 Task: Add the task  Implement a new virtualization system for a company's IT infrastructure to the section Data Analytics Sprint in the project AgileResolve and add a Due Date to the respective task as 2024/04/24
Action: Mouse moved to (746, 371)
Screenshot: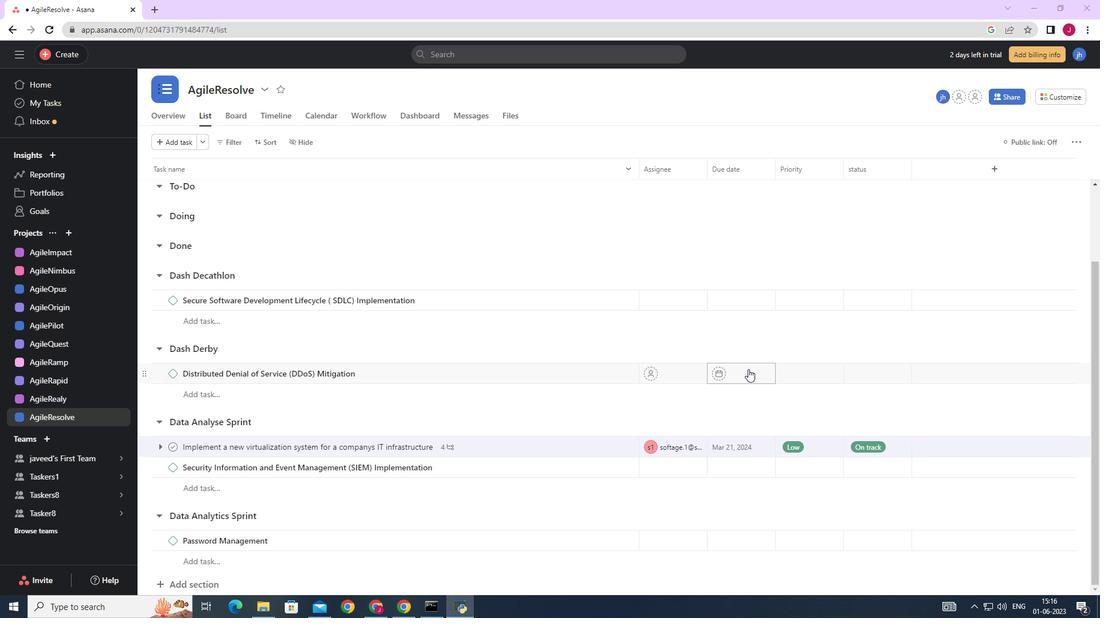 
Action: Mouse scrolled (746, 371) with delta (0, 0)
Screenshot: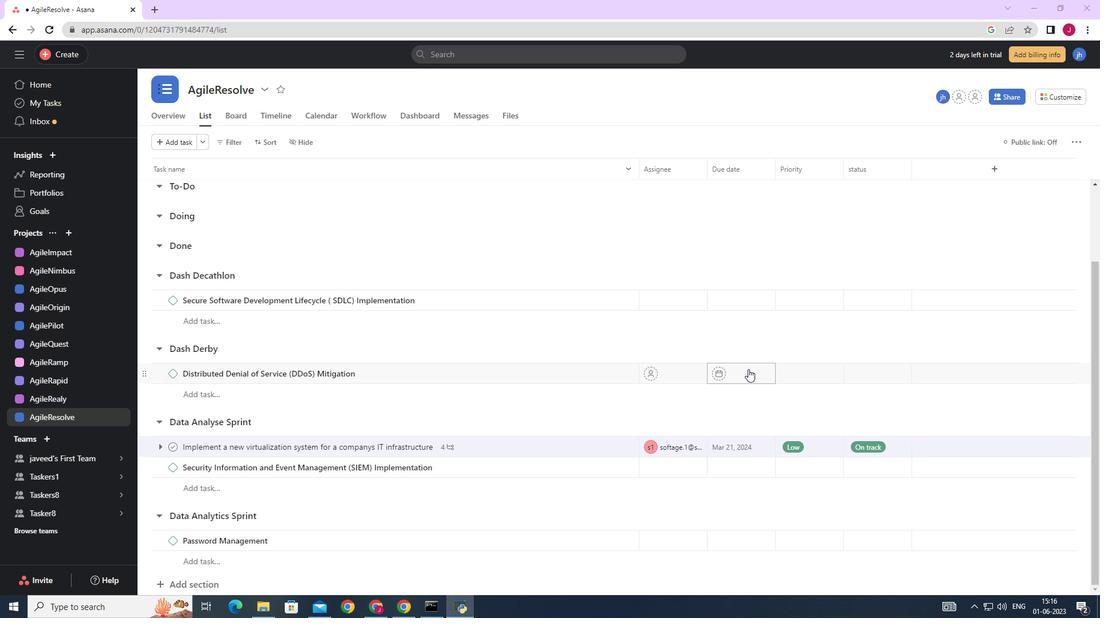 
Action: Mouse moved to (746, 371)
Screenshot: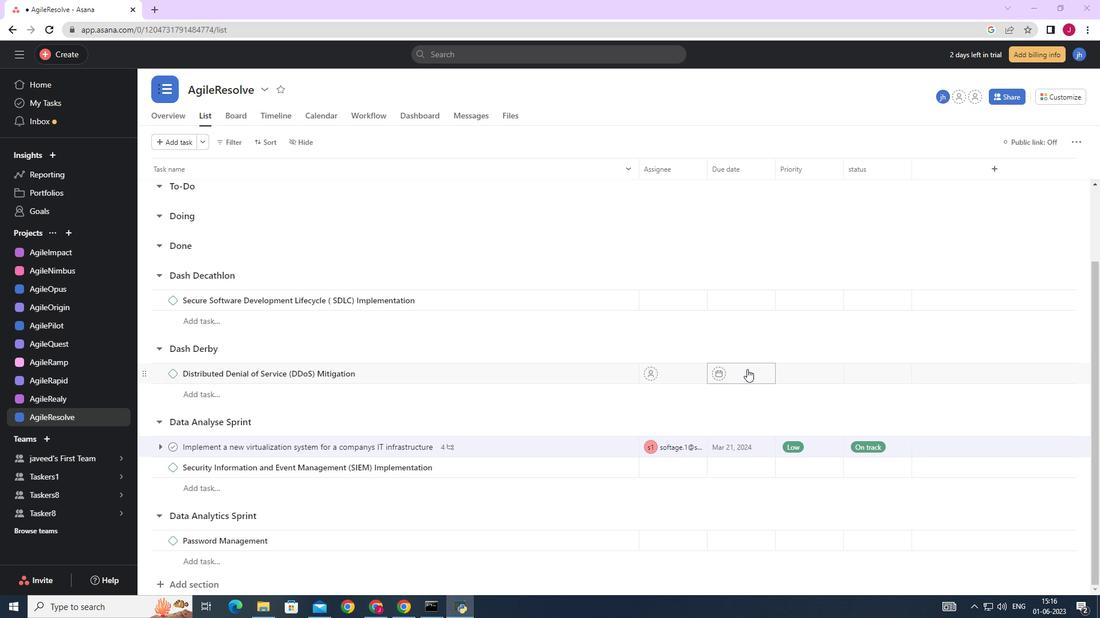 
Action: Mouse scrolled (746, 371) with delta (0, 0)
Screenshot: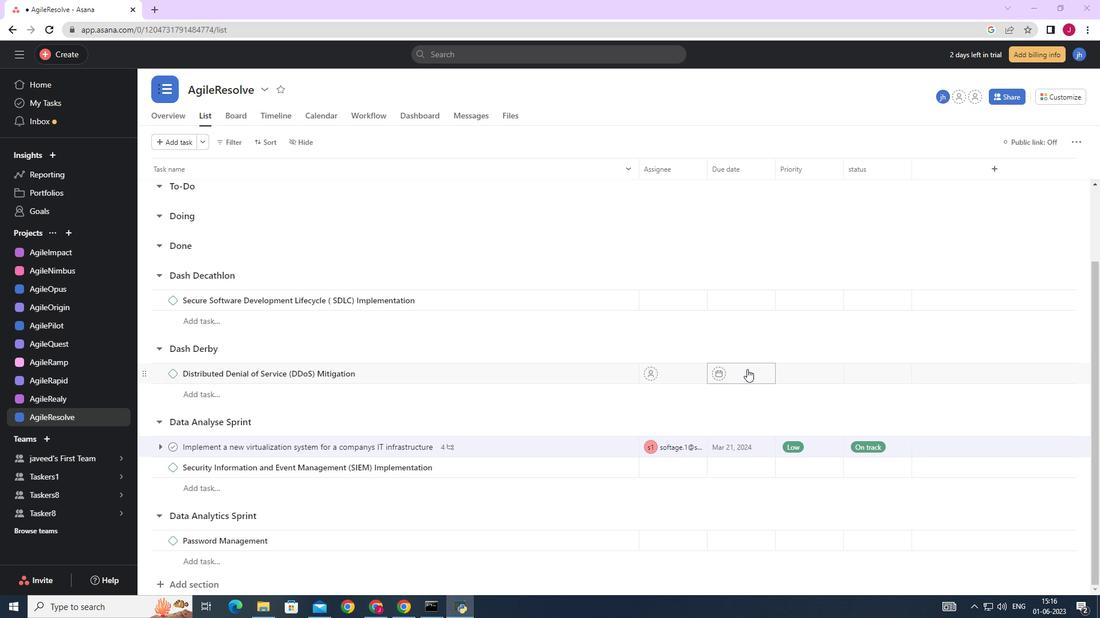 
Action: Mouse scrolled (746, 371) with delta (0, 0)
Screenshot: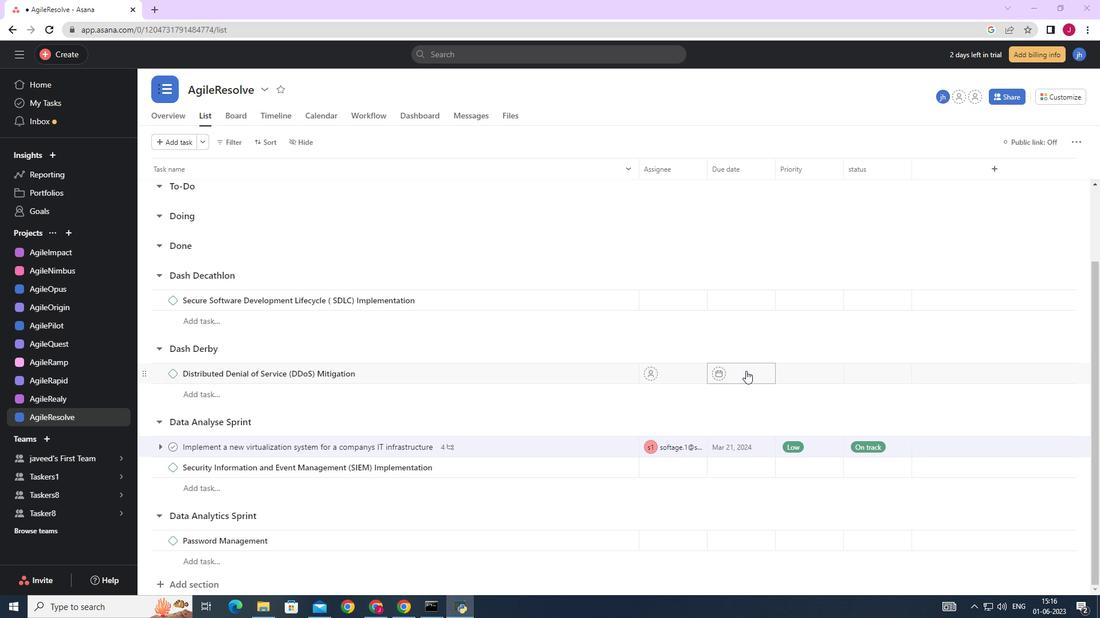 
Action: Mouse scrolled (746, 371) with delta (0, 0)
Screenshot: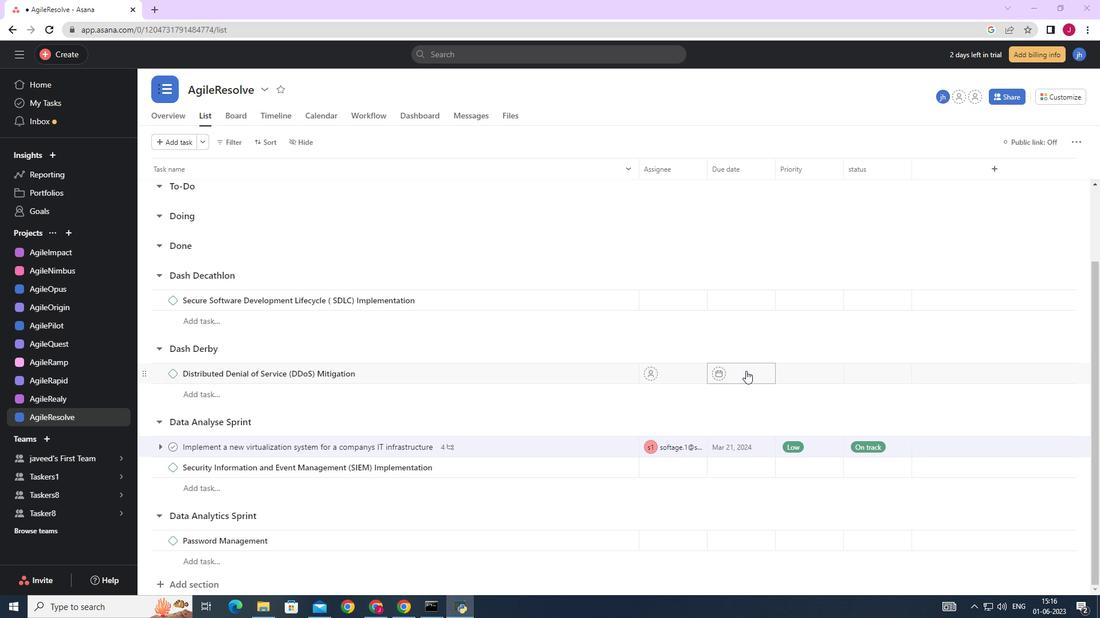 
Action: Mouse moved to (606, 448)
Screenshot: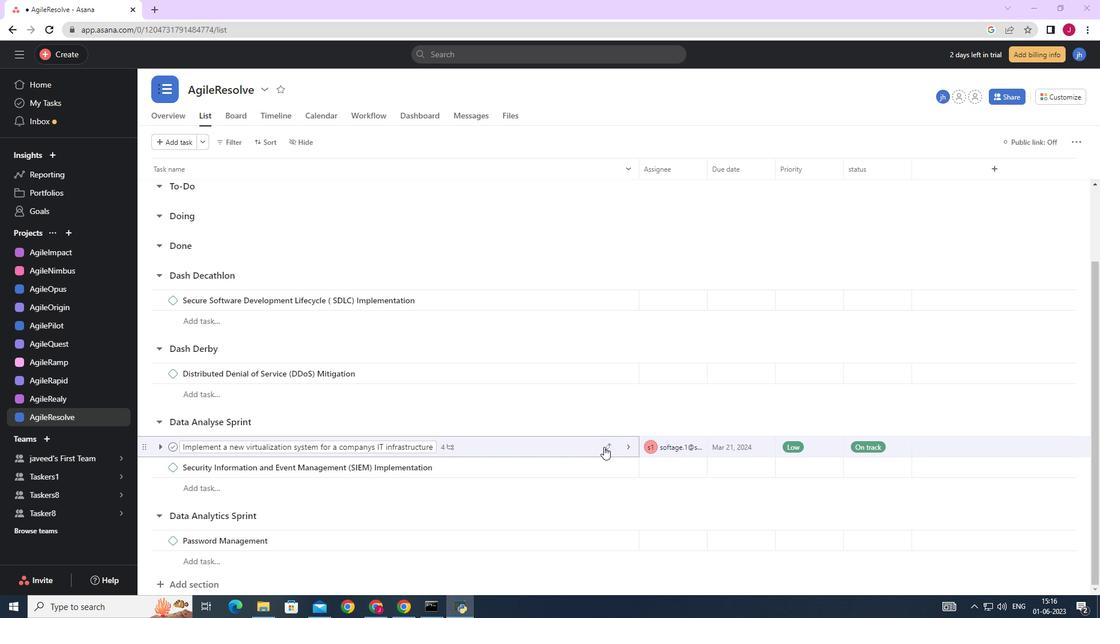 
Action: Mouse pressed left at (606, 448)
Screenshot: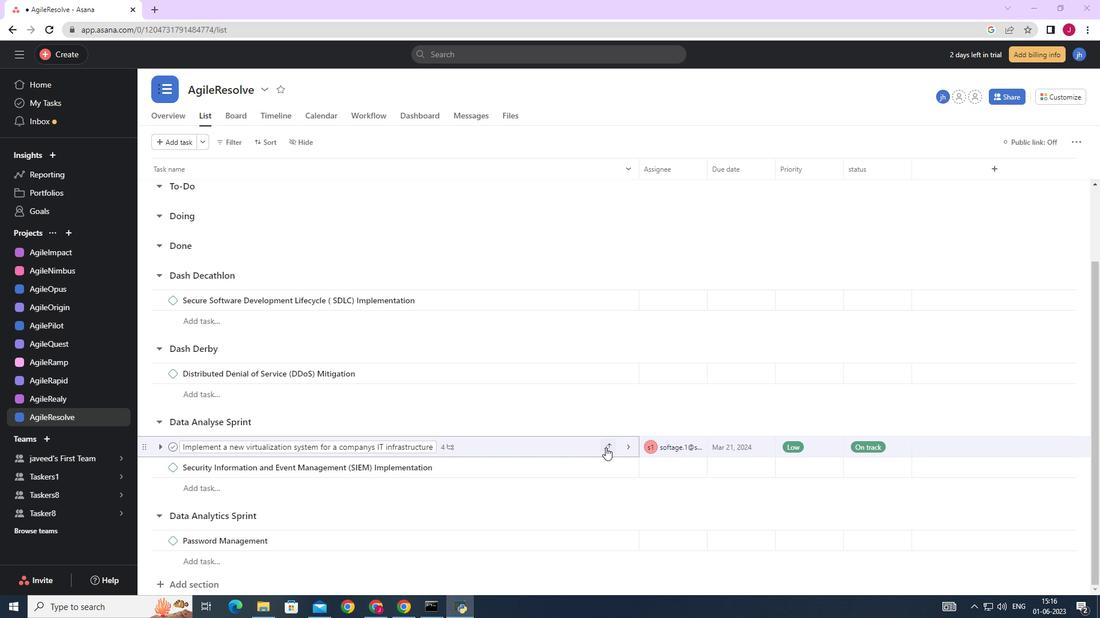 
Action: Mouse moved to (566, 422)
Screenshot: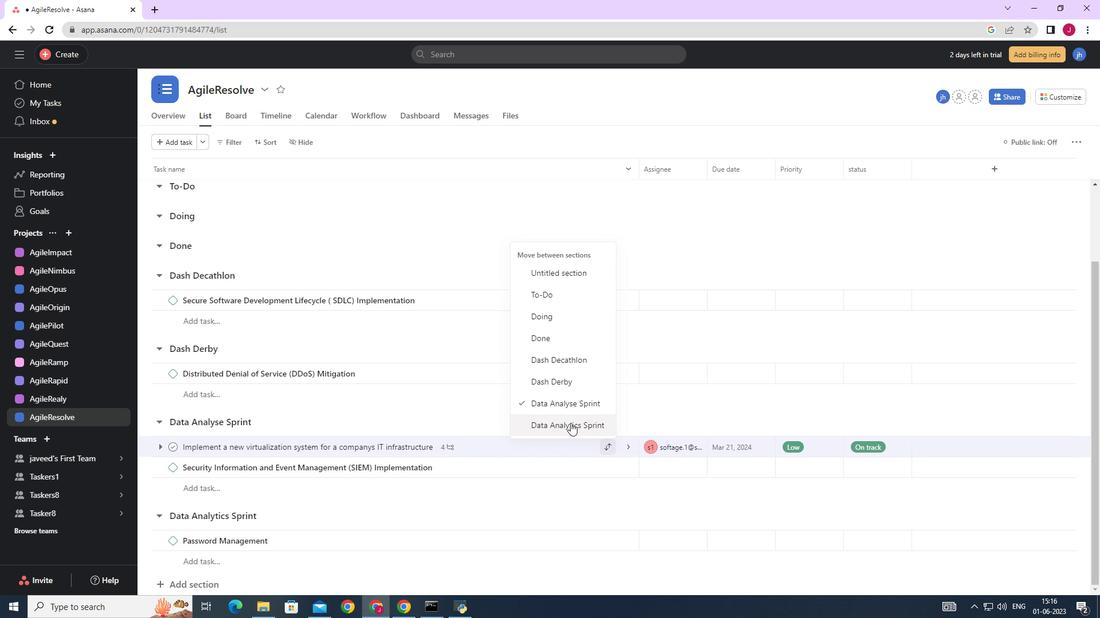 
Action: Mouse pressed left at (566, 422)
Screenshot: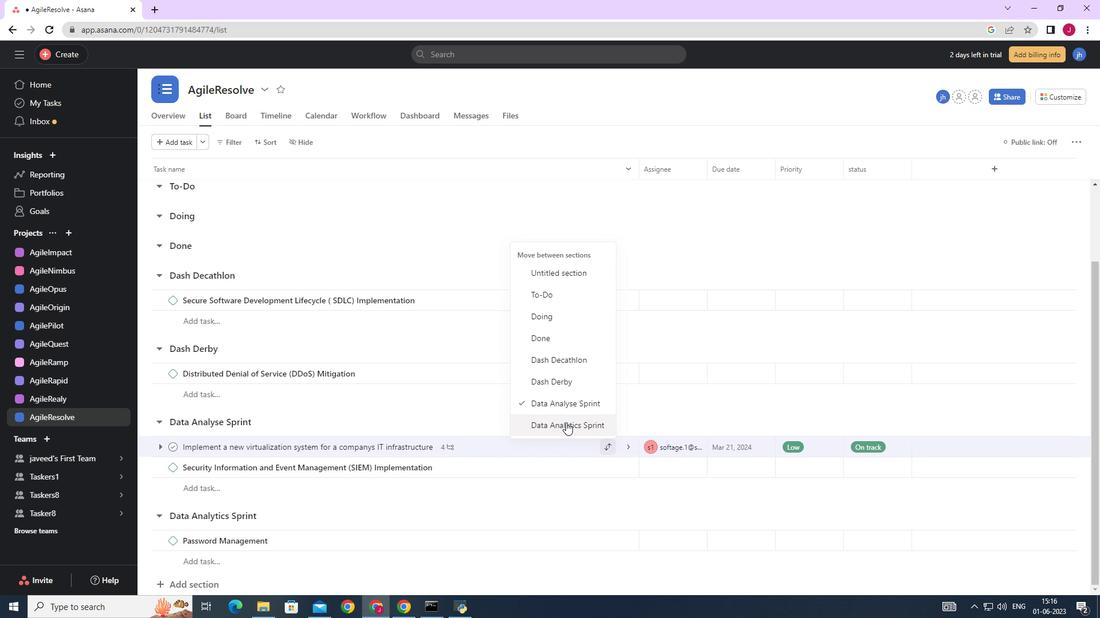 
Action: Mouse moved to (768, 524)
Screenshot: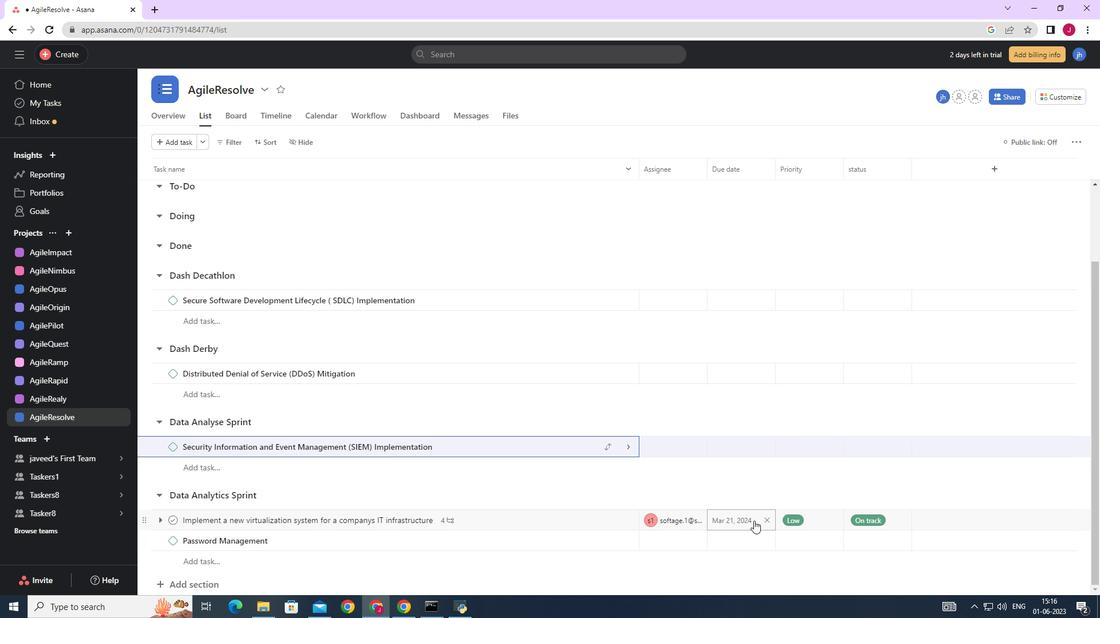 
Action: Mouse pressed left at (768, 524)
Screenshot: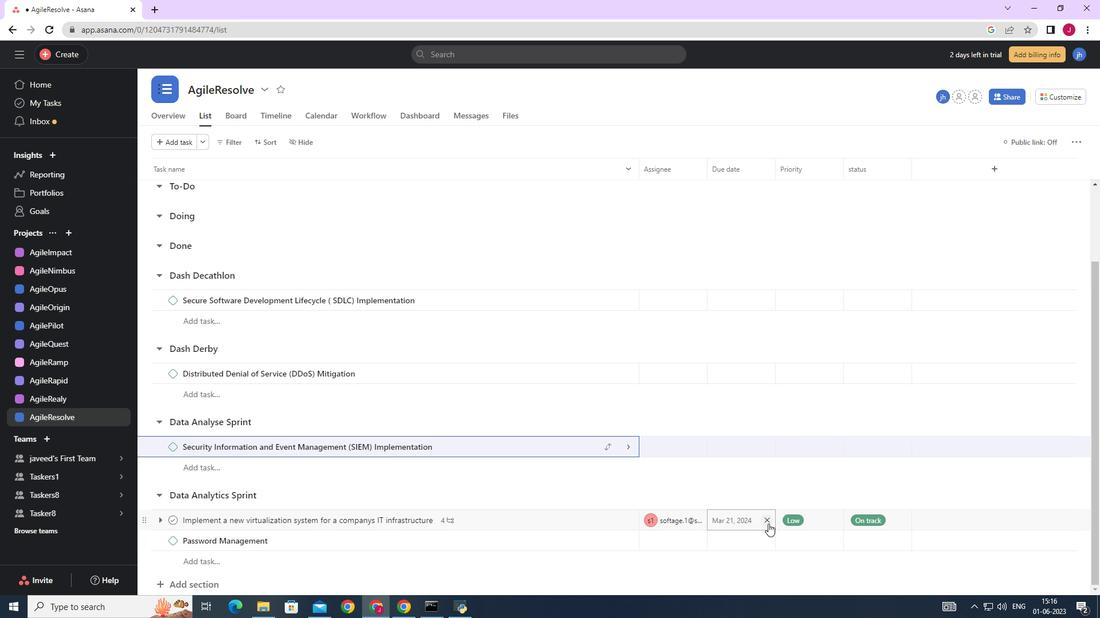 
Action: Mouse moved to (742, 524)
Screenshot: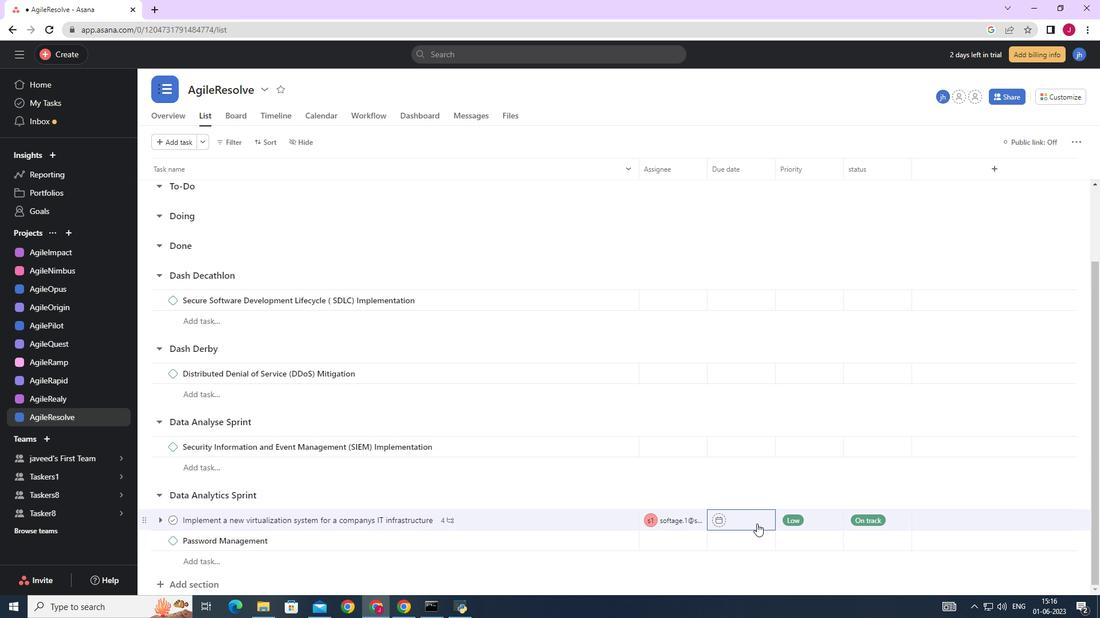 
Action: Mouse pressed left at (742, 524)
Screenshot: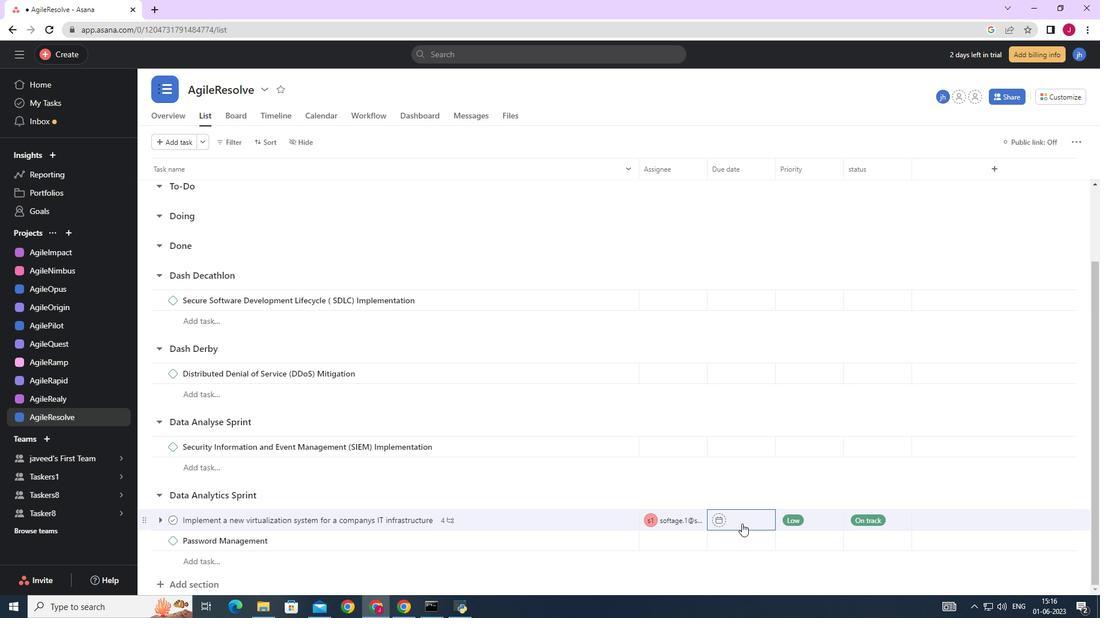 
Action: Mouse moved to (851, 339)
Screenshot: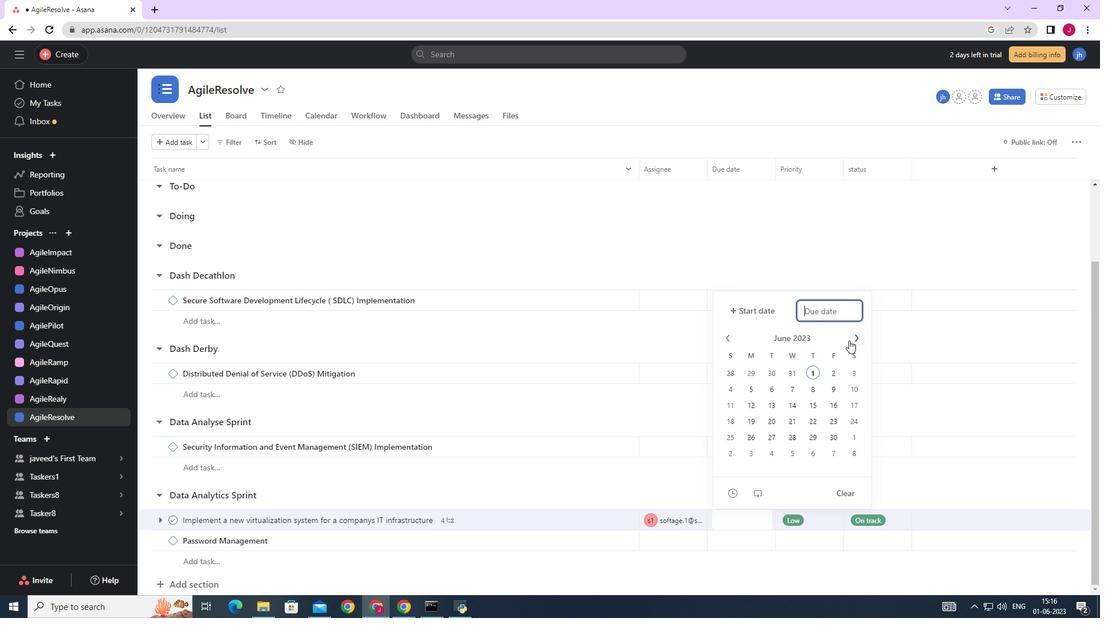 
Action: Mouse pressed left at (851, 339)
Screenshot: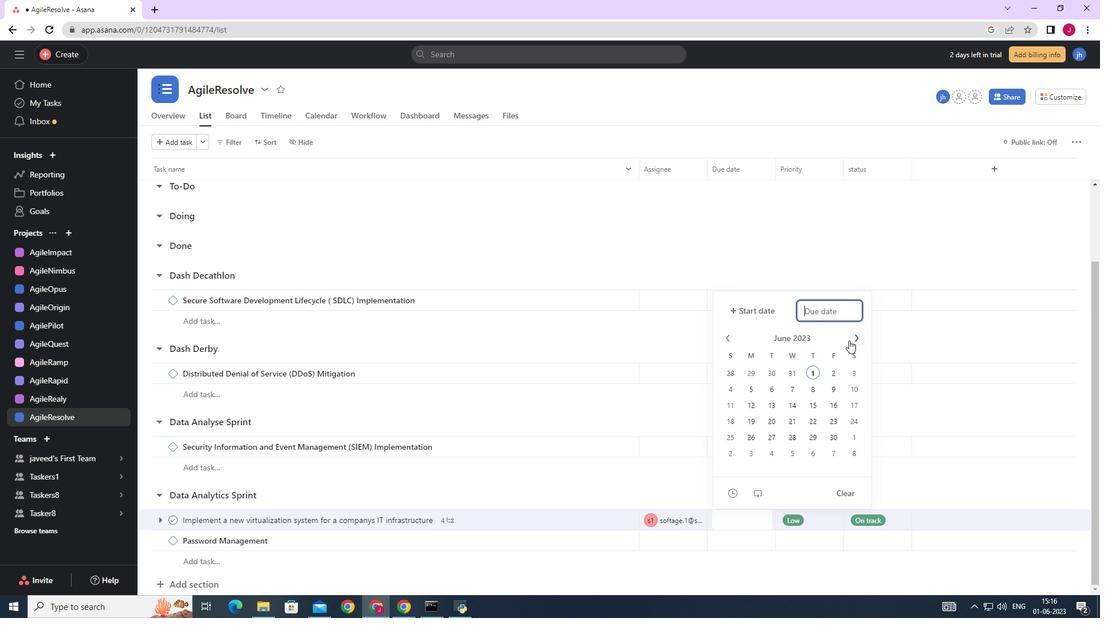 
Action: Mouse pressed left at (851, 339)
Screenshot: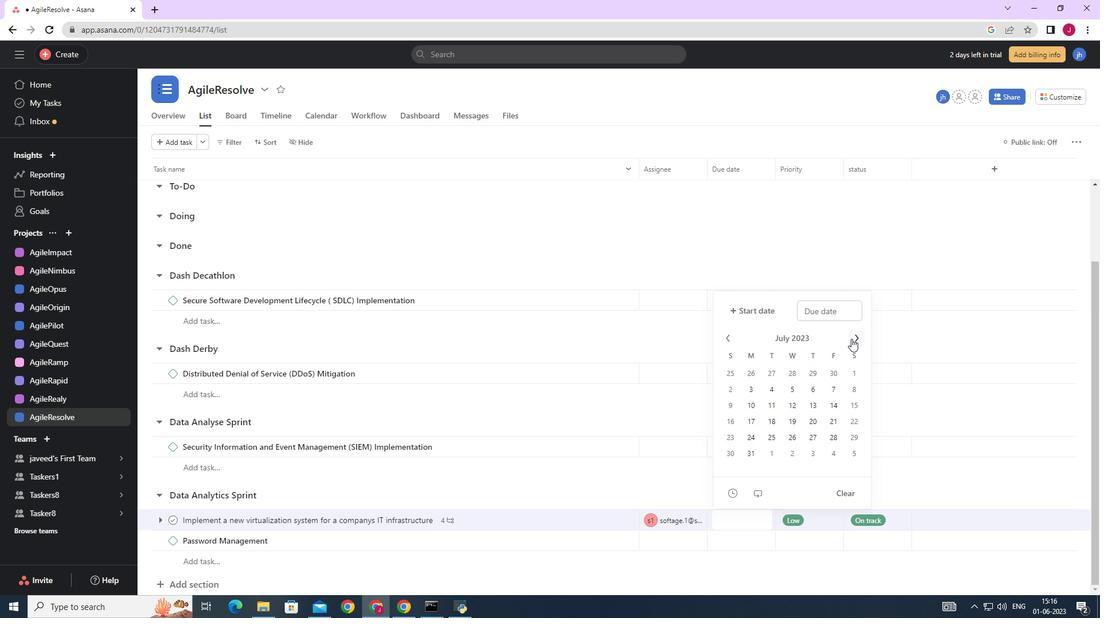 
Action: Mouse pressed left at (851, 339)
Screenshot: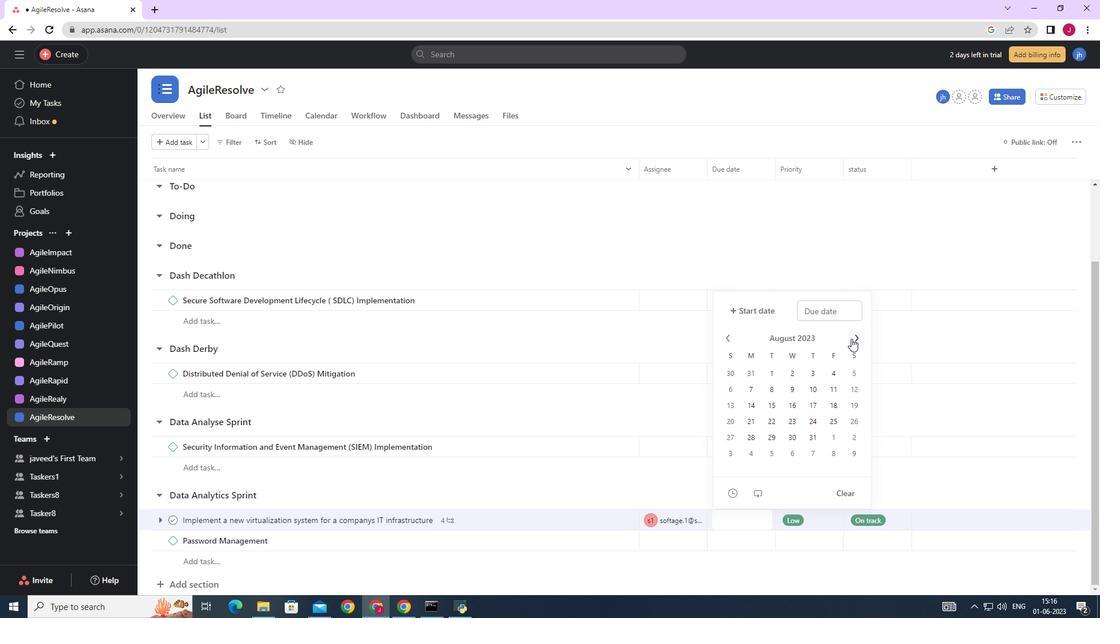 
Action: Mouse moved to (855, 337)
Screenshot: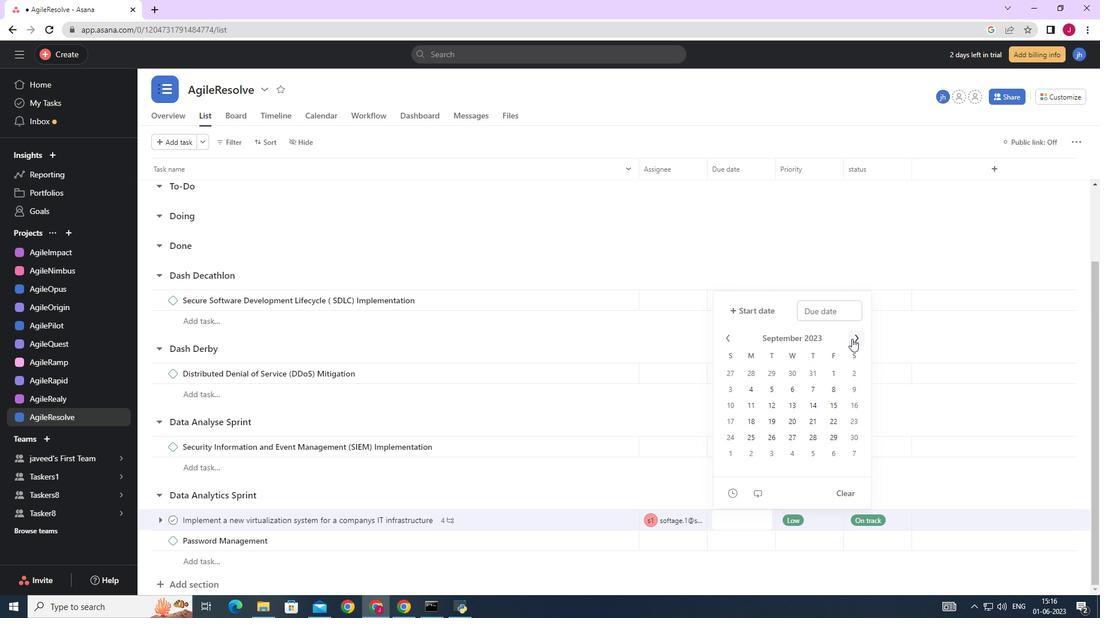 
Action: Mouse pressed left at (855, 337)
Screenshot: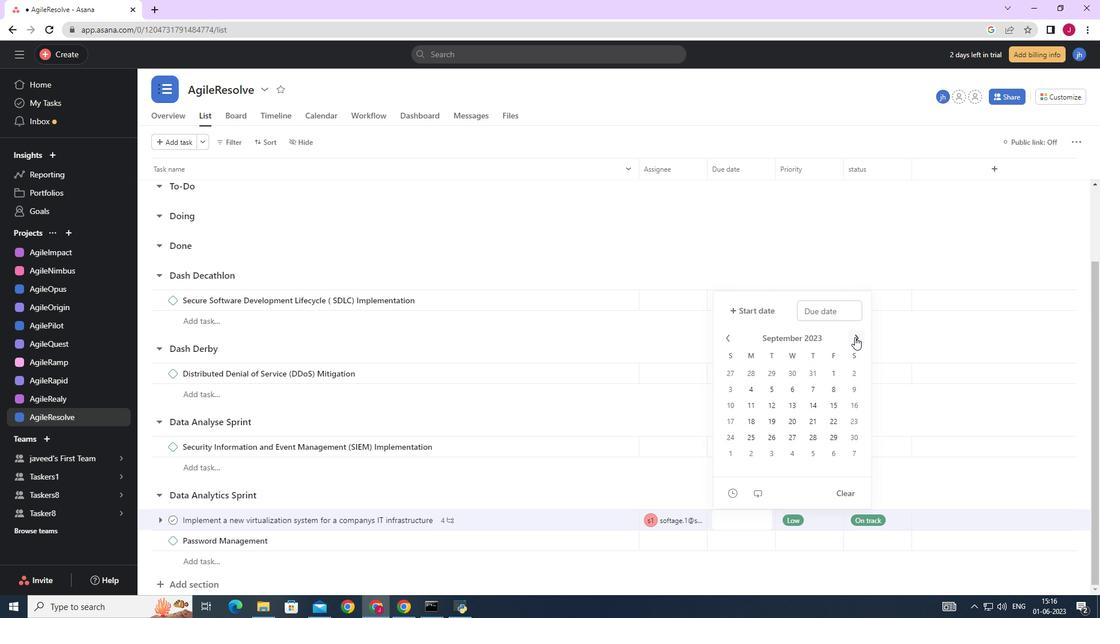 
Action: Mouse pressed left at (855, 337)
Screenshot: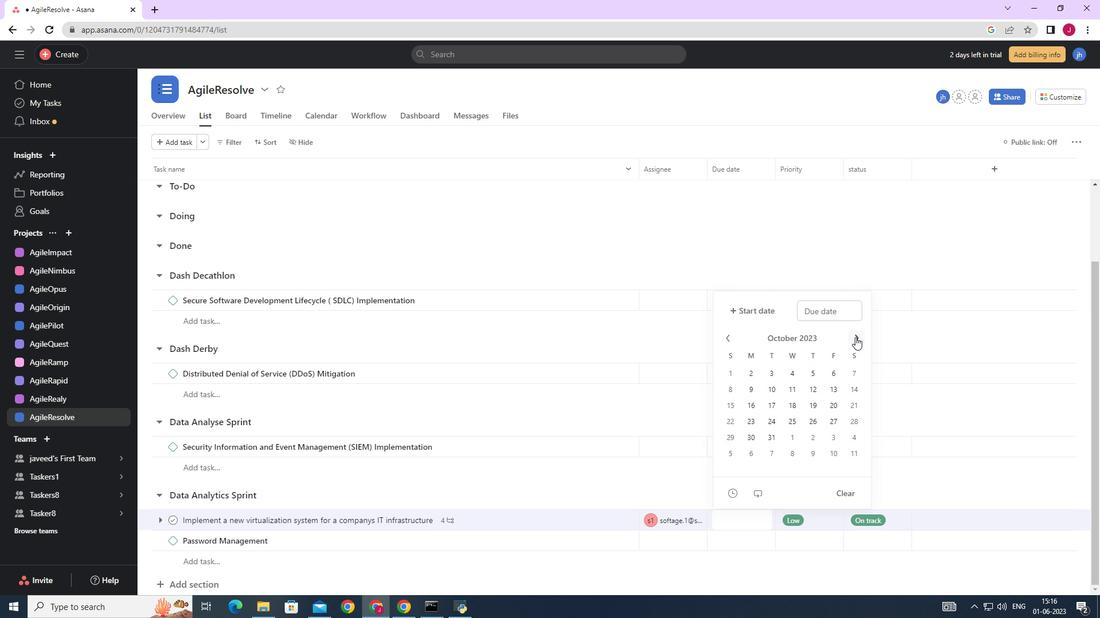 
Action: Mouse pressed left at (855, 337)
Screenshot: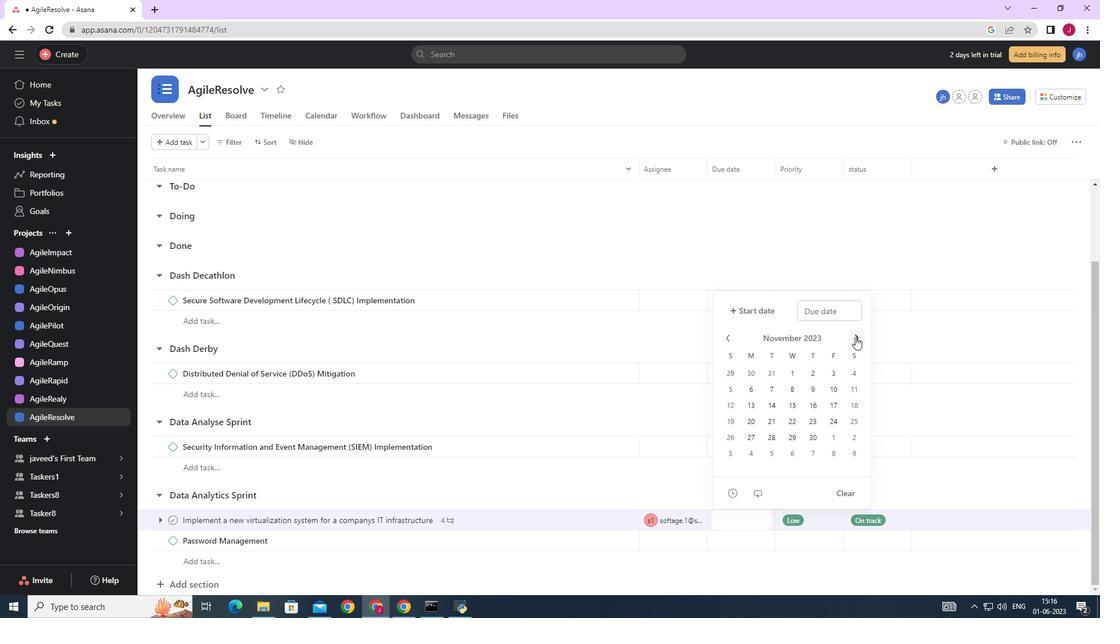 
Action: Mouse pressed left at (855, 337)
Screenshot: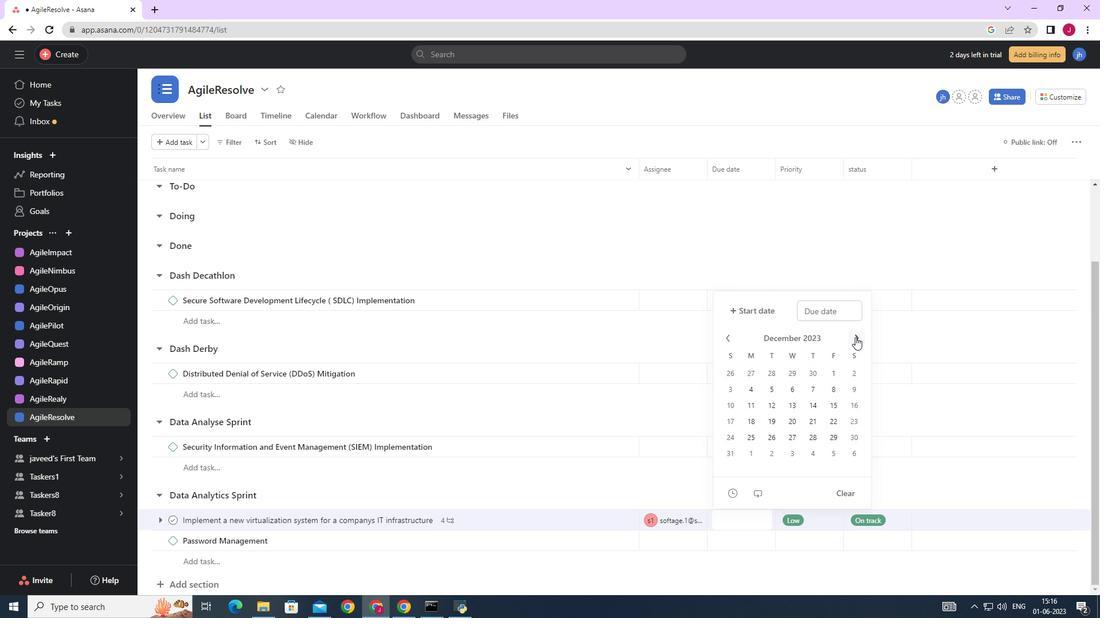 
Action: Mouse pressed left at (855, 337)
Screenshot: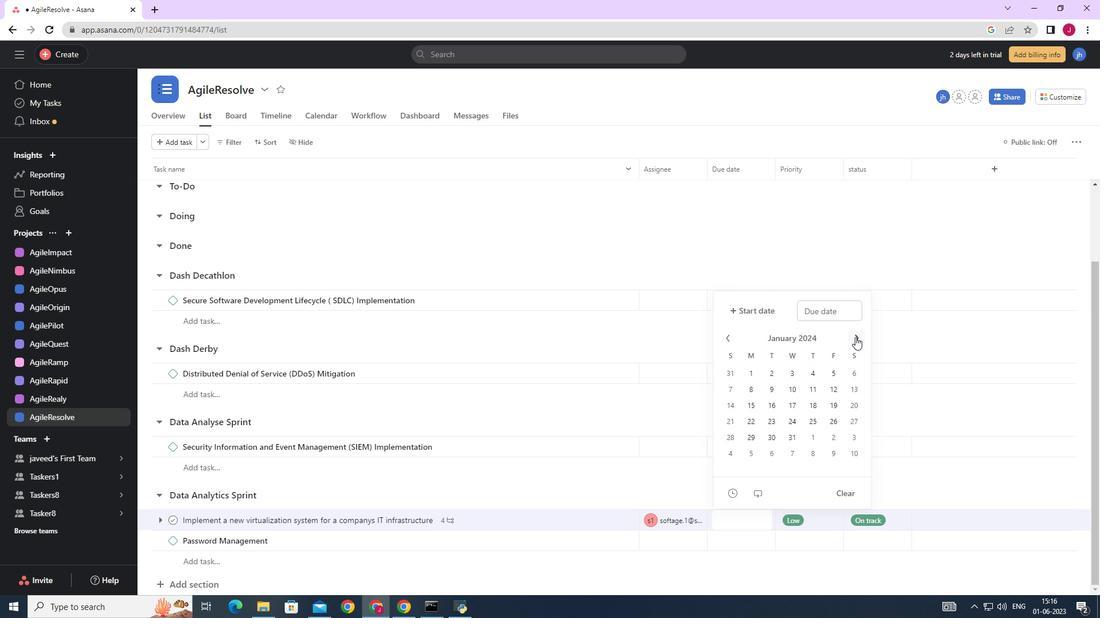 
Action: Mouse pressed left at (855, 337)
Screenshot: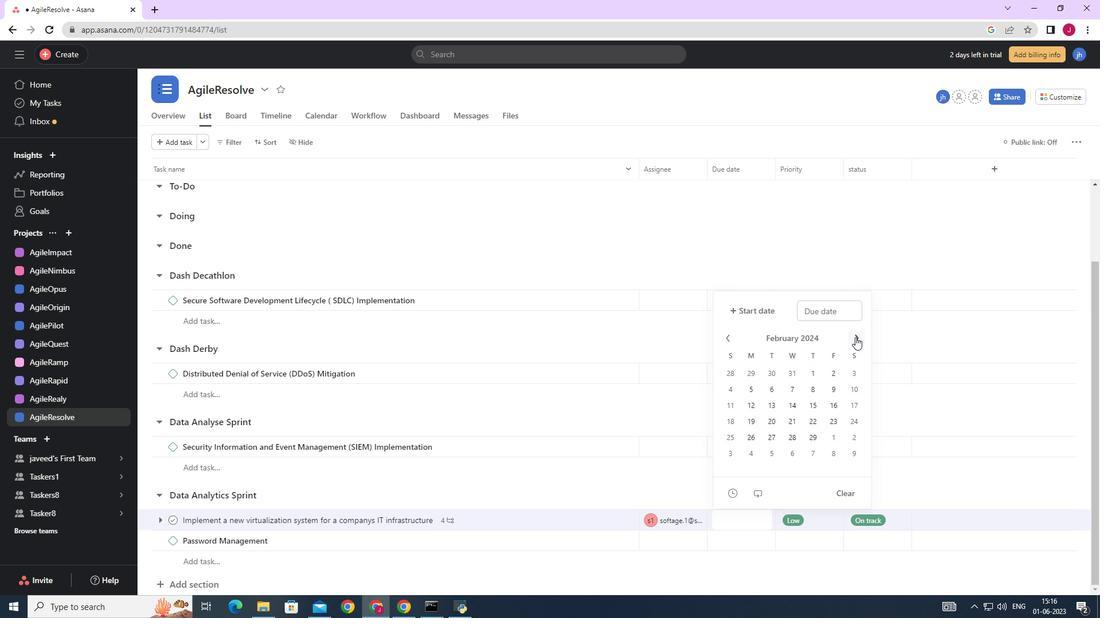 
Action: Mouse pressed left at (855, 337)
Screenshot: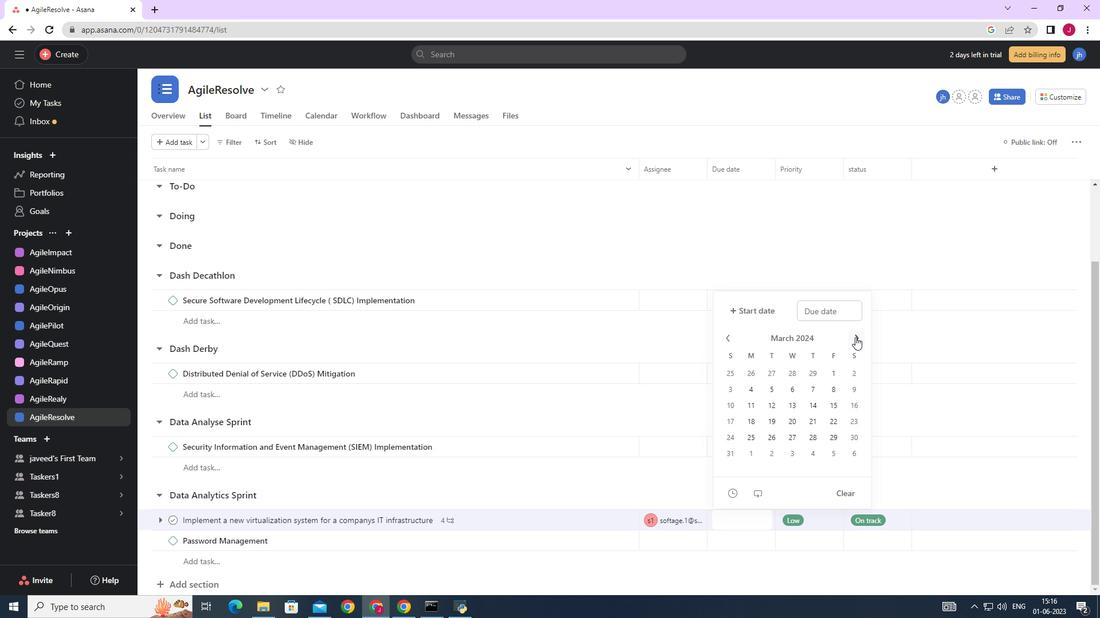 
Action: Mouse moved to (792, 422)
Screenshot: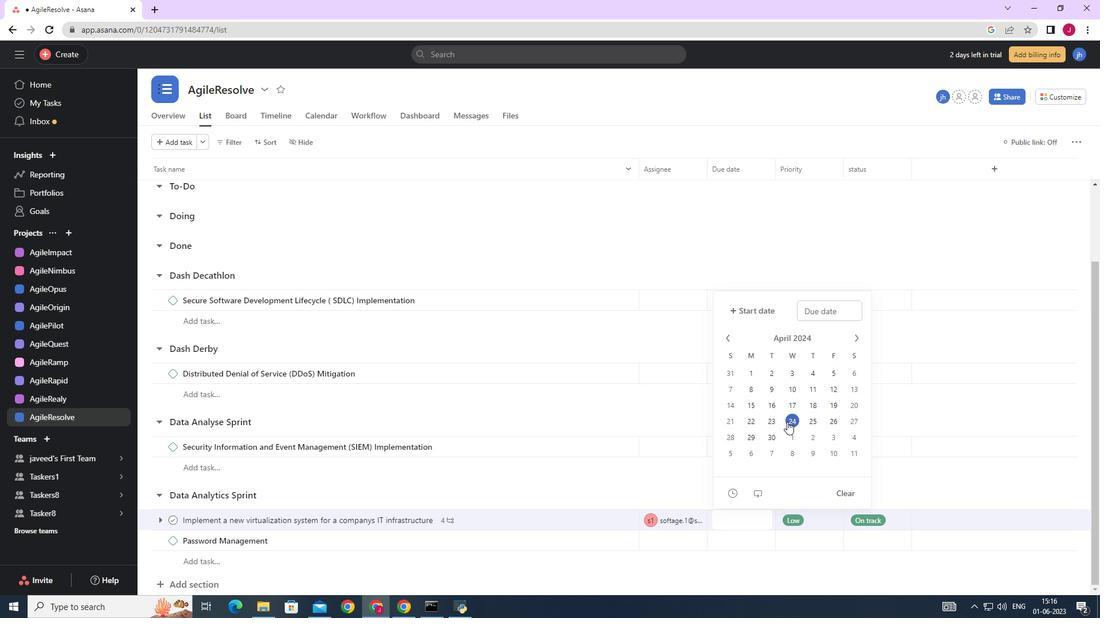 
Action: Mouse pressed left at (792, 422)
Screenshot: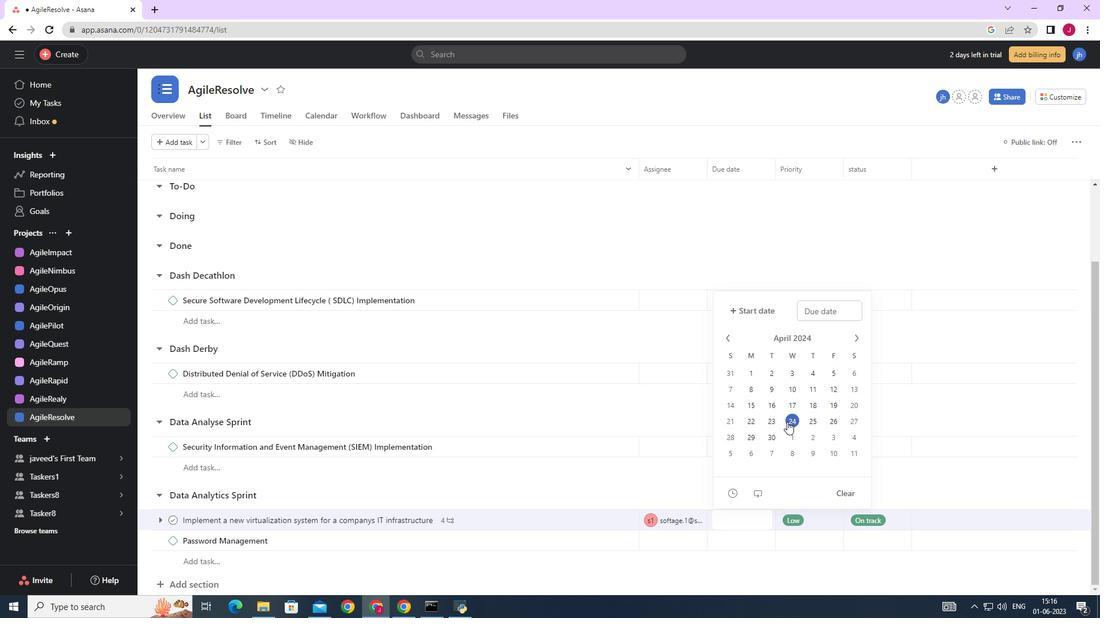 
Action: Mouse moved to (915, 257)
Screenshot: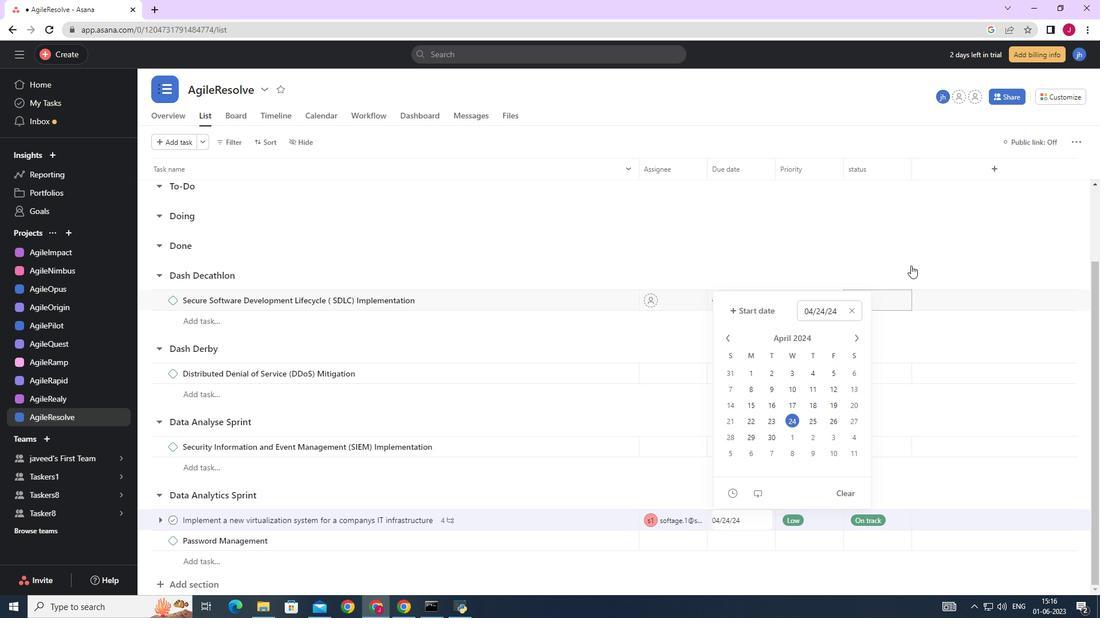 
Action: Mouse pressed left at (915, 257)
Screenshot: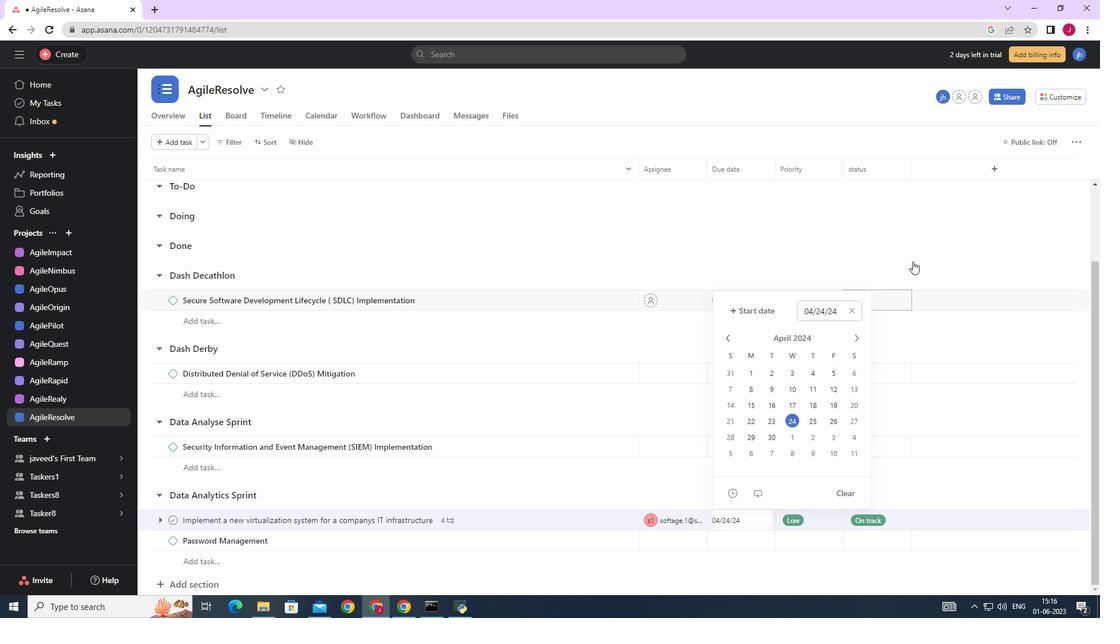 
Action: Mouse moved to (914, 257)
Screenshot: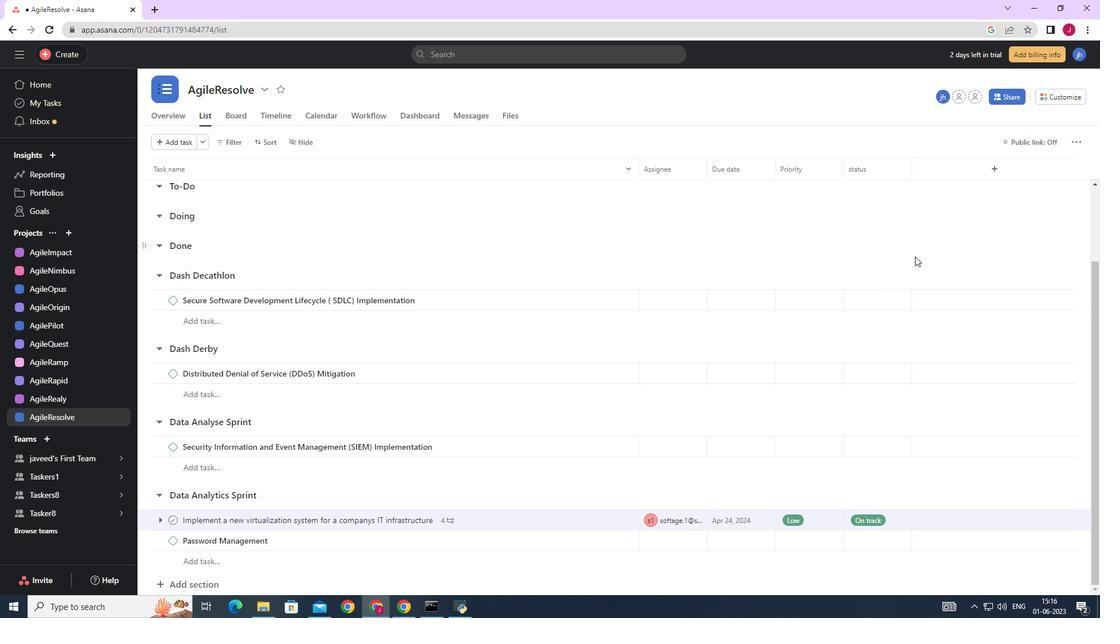 
